 Task: Add a signature Erin Martin containing With warm thanks and appreciation, Erin Martin to email address softage.10@softage.net and add a folder Performance reviews
Action: Mouse moved to (117, 112)
Screenshot: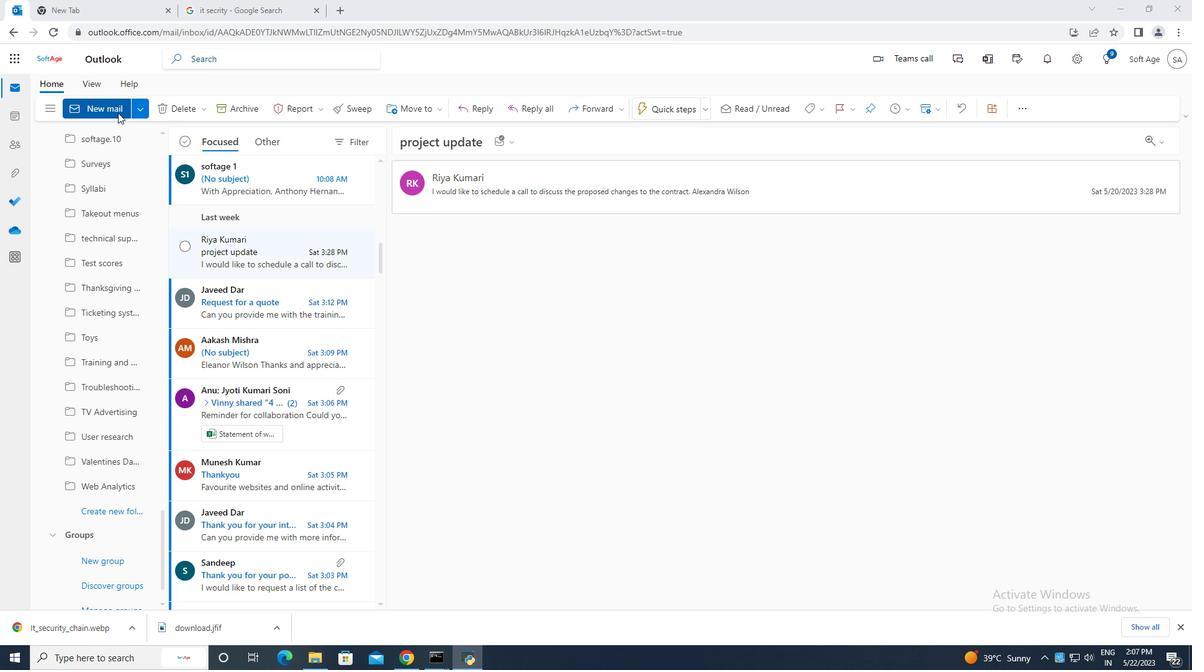 
Action: Mouse pressed left at (117, 112)
Screenshot: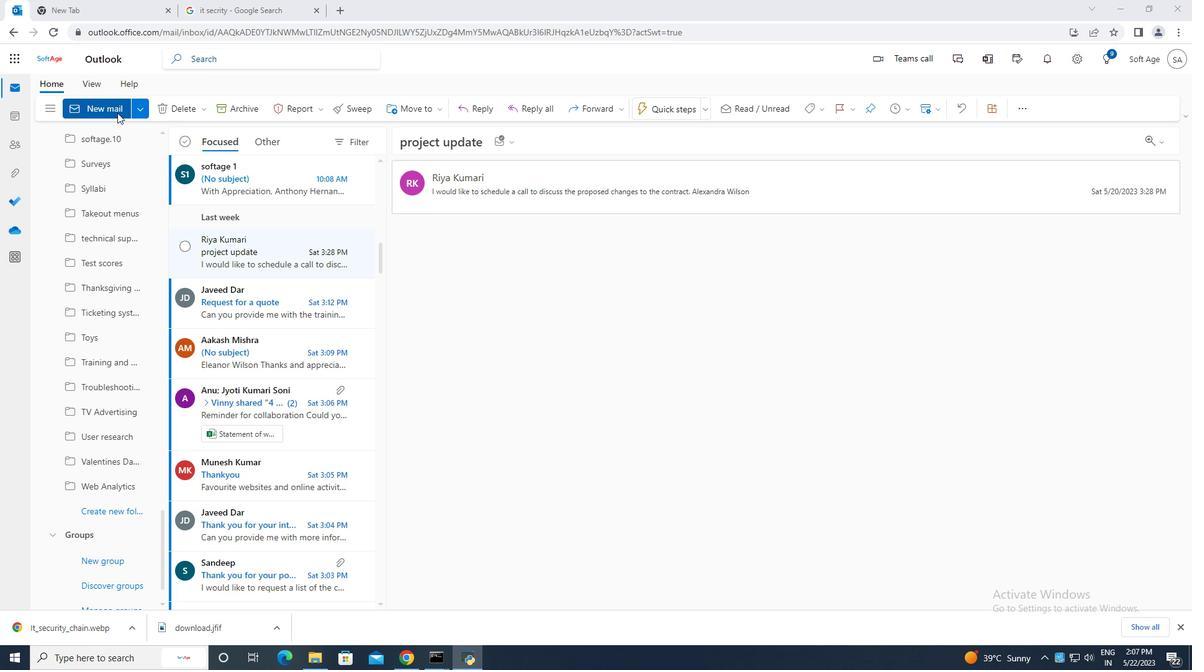 
Action: Mouse moved to (802, 106)
Screenshot: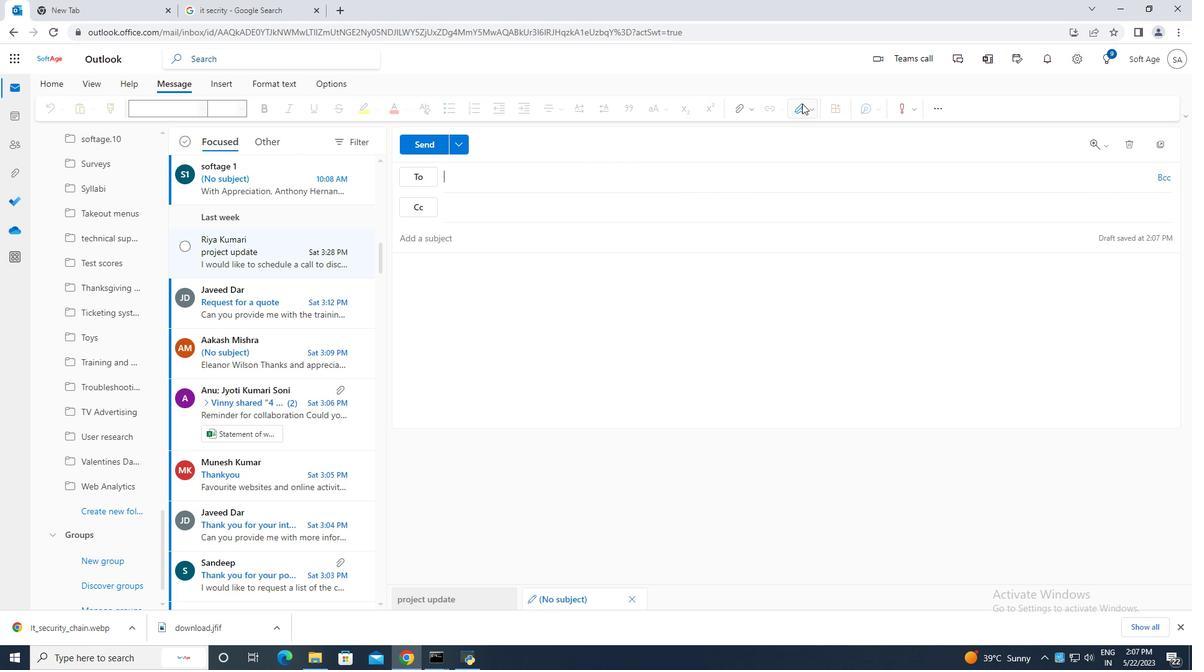 
Action: Mouse pressed left at (802, 106)
Screenshot: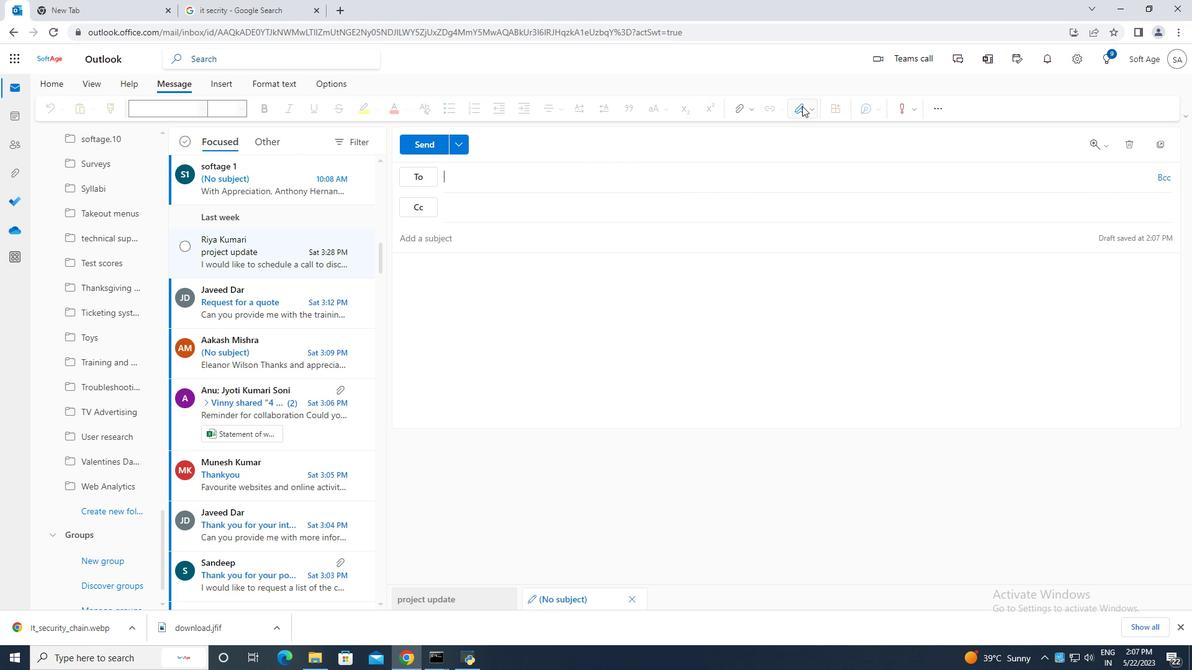 
Action: Mouse moved to (791, 158)
Screenshot: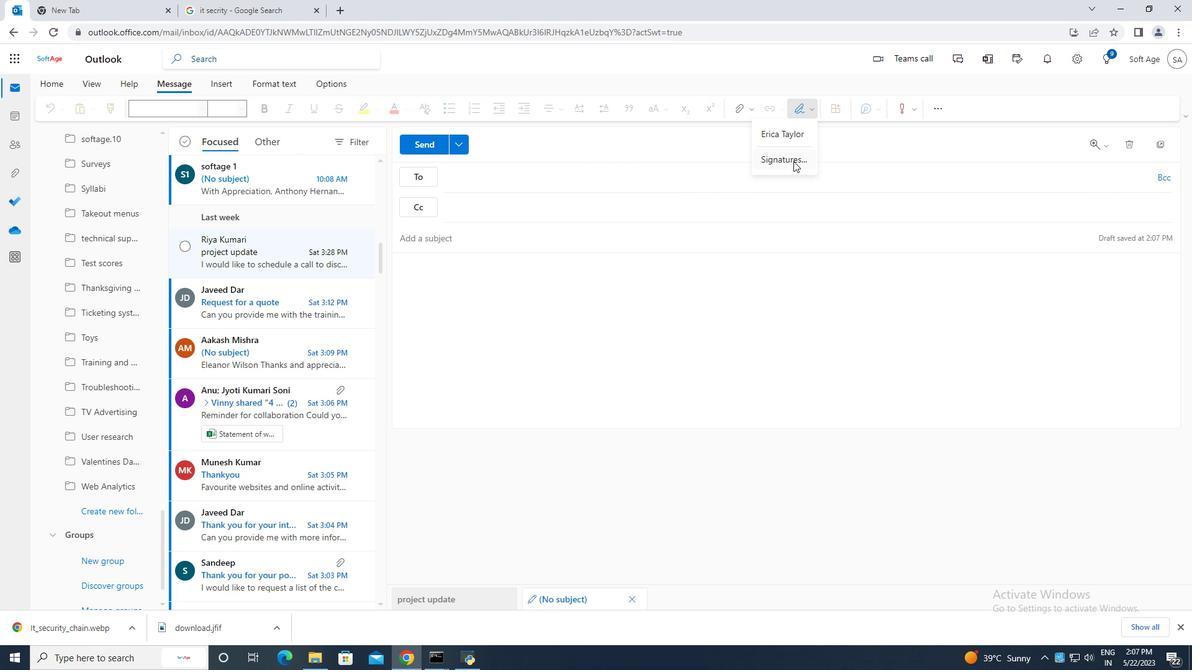 
Action: Mouse pressed left at (791, 158)
Screenshot: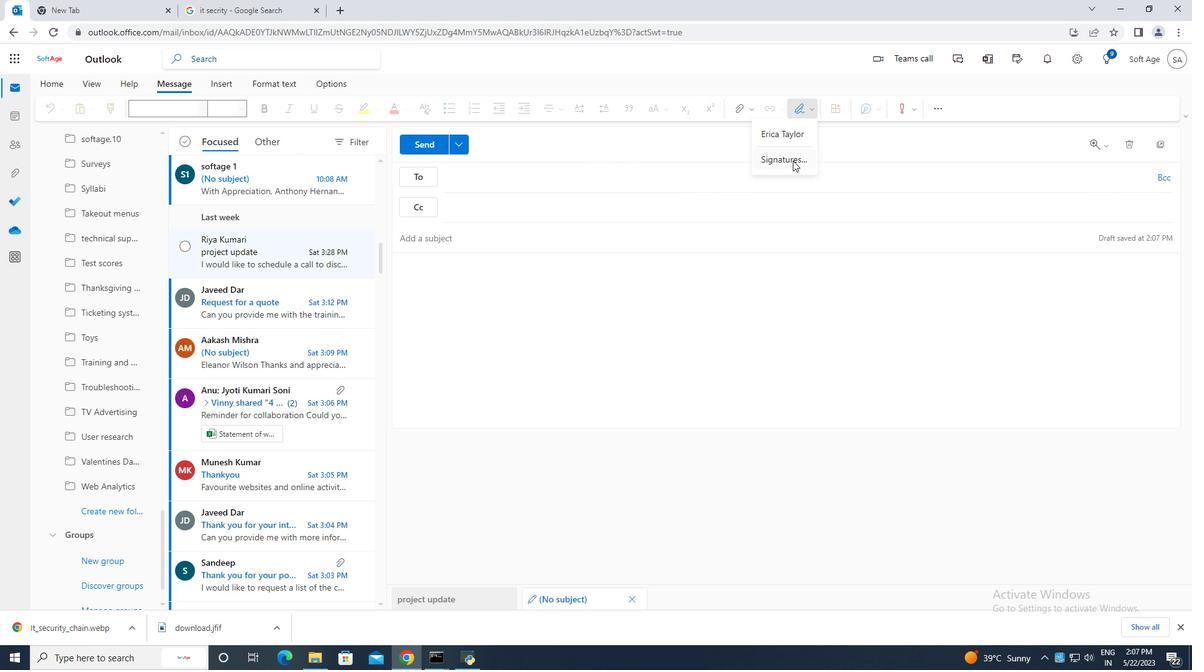 
Action: Mouse moved to (848, 209)
Screenshot: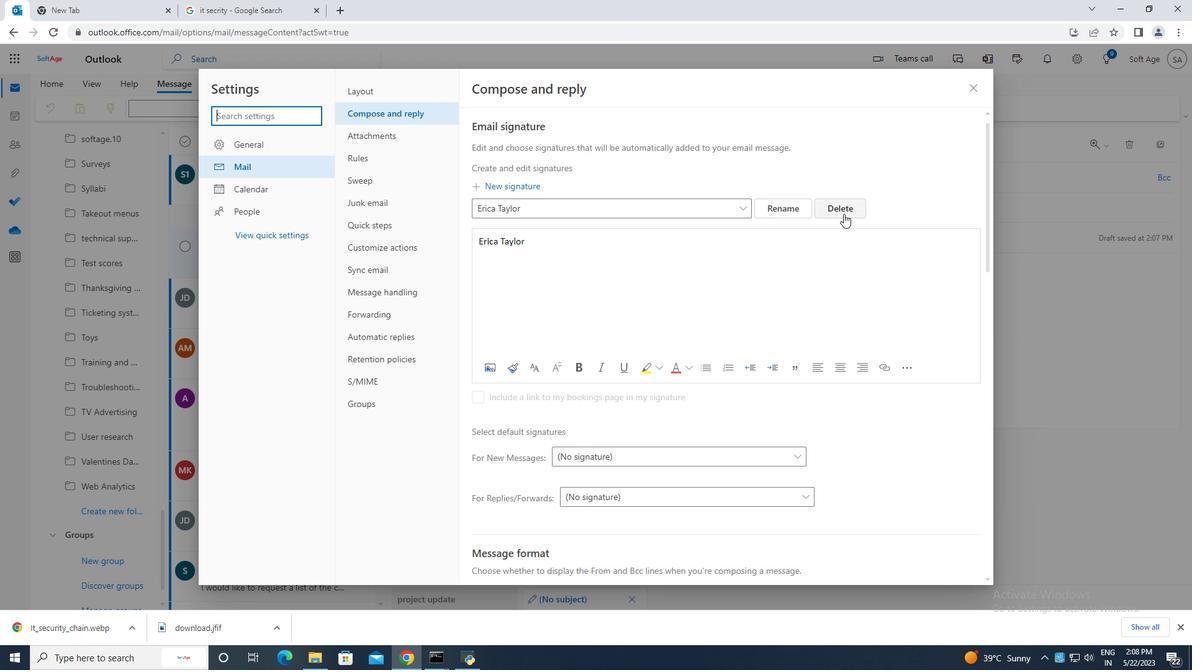 
Action: Mouse pressed left at (848, 209)
Screenshot: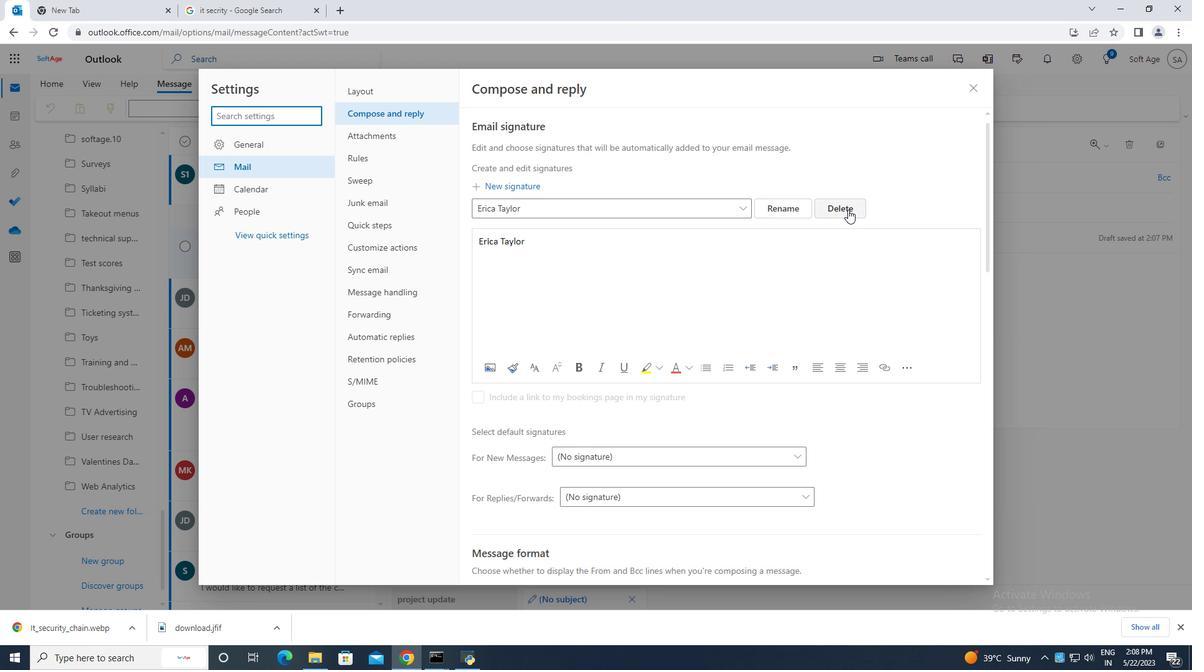 
Action: Mouse moved to (546, 212)
Screenshot: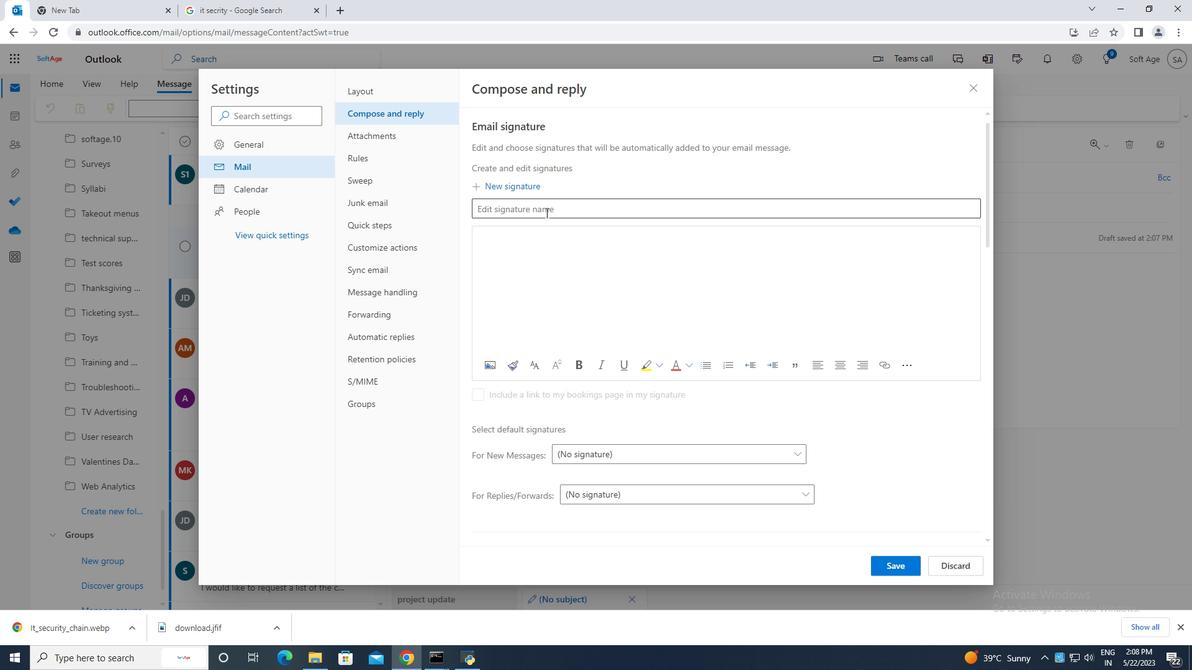 
Action: Mouse pressed left at (546, 212)
Screenshot: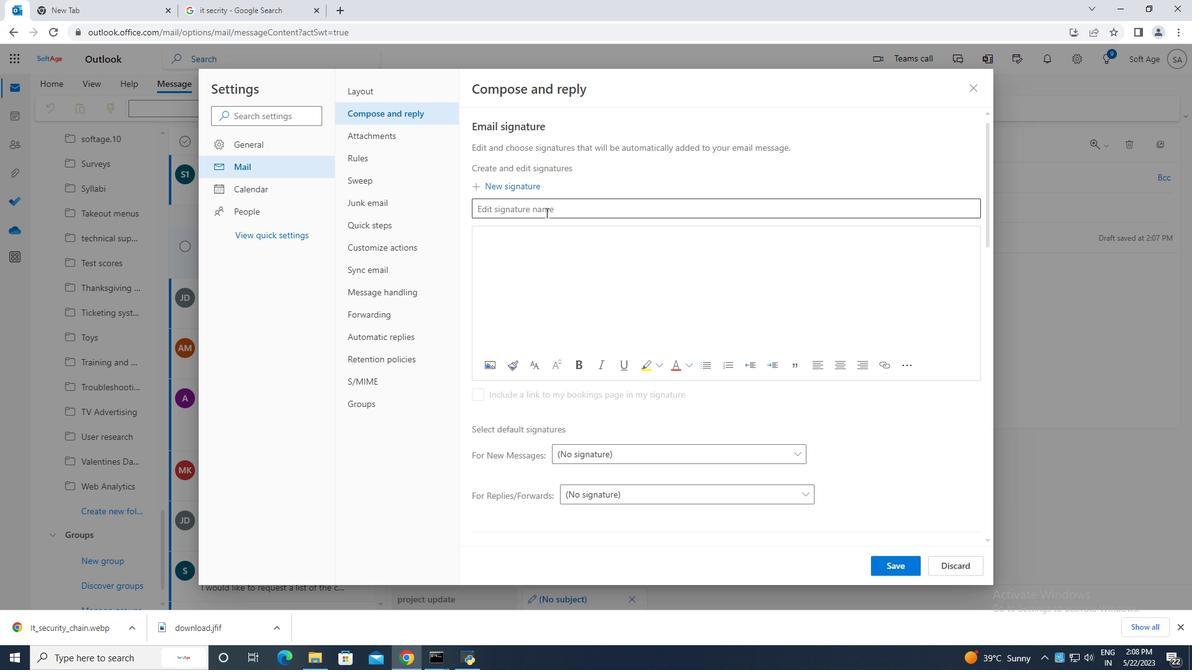 
Action: Key pressed <Key.caps_lock>E<Key.caps_lock>rin<Key.space><Key.caps_lock>M<Key.caps_lock>artin<Key.space>
Screenshot: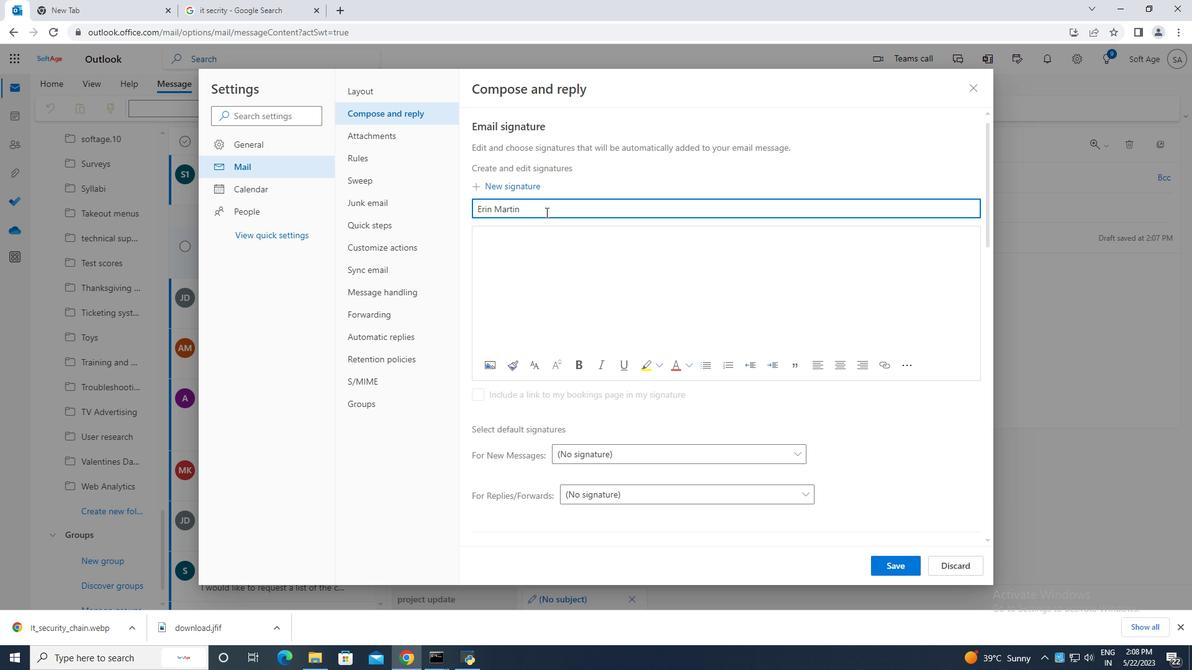 
Action: Mouse moved to (539, 247)
Screenshot: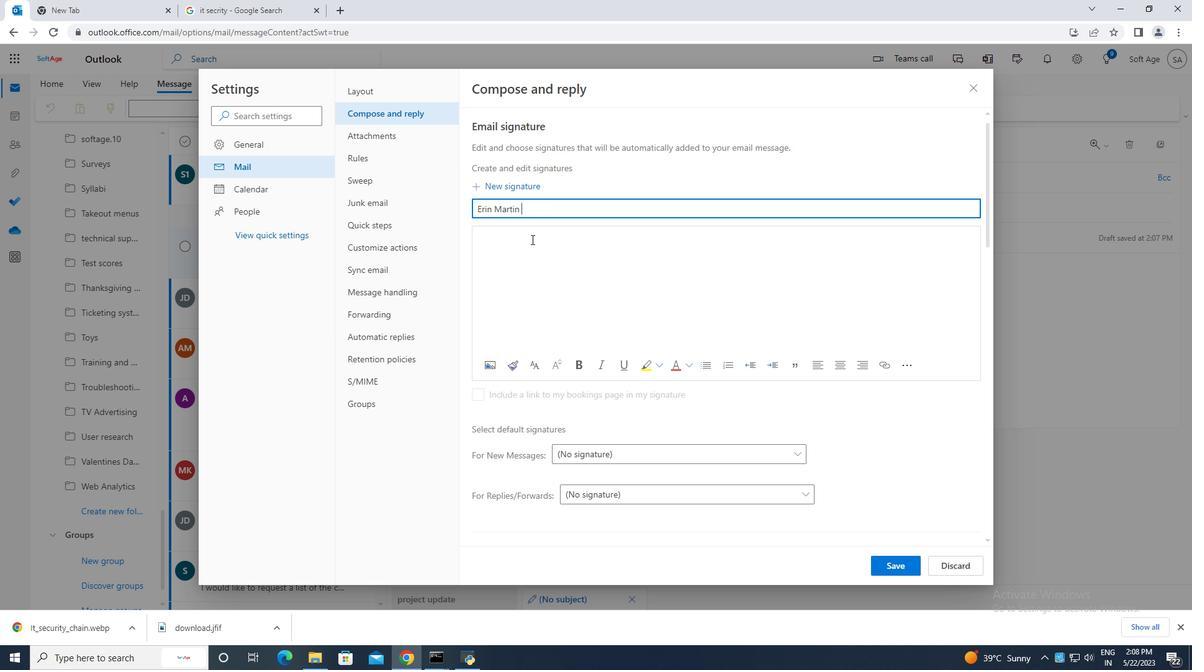 
Action: Mouse pressed left at (539, 247)
Screenshot: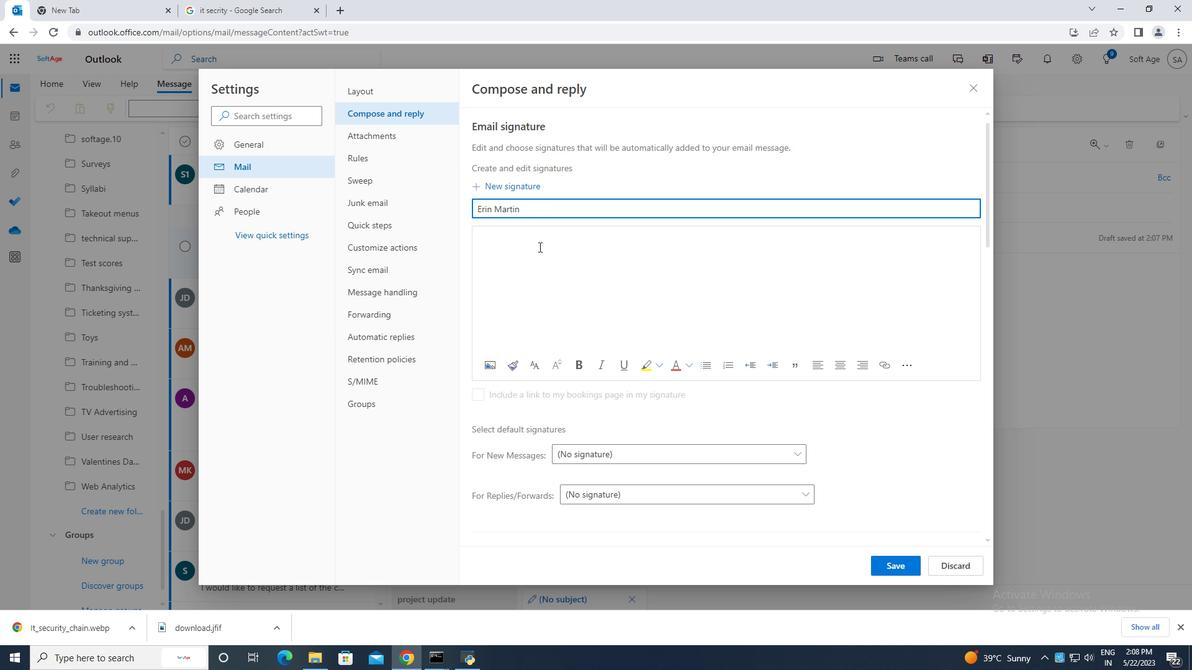 
Action: Key pressed <Key.caps_lock>E<Key.caps_lock>rin<Key.space>m<Key.backspace><Key.caps_lock>M<Key.caps_lock>artin
Screenshot: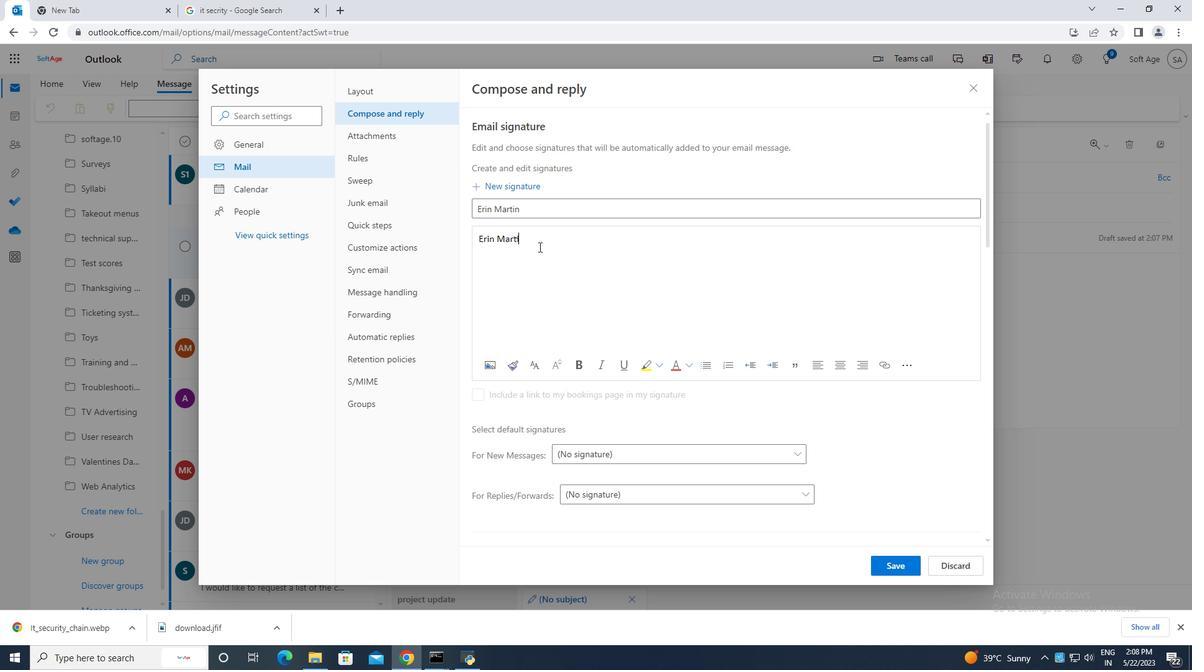 
Action: Mouse moved to (887, 563)
Screenshot: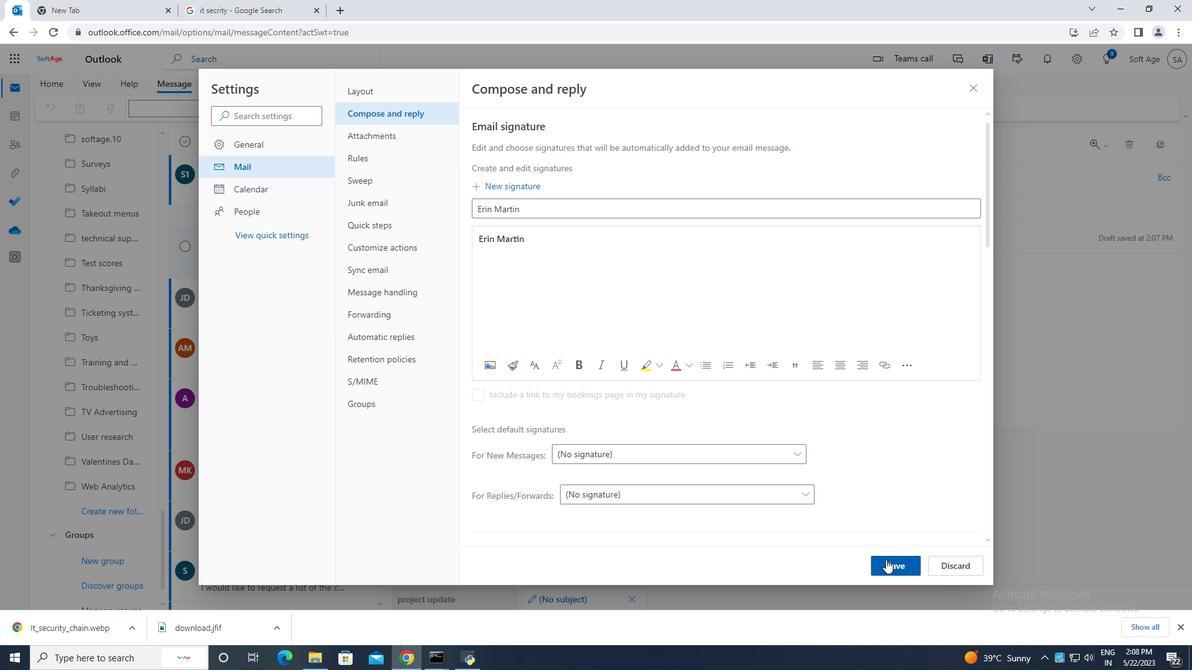 
Action: Mouse pressed left at (887, 563)
Screenshot: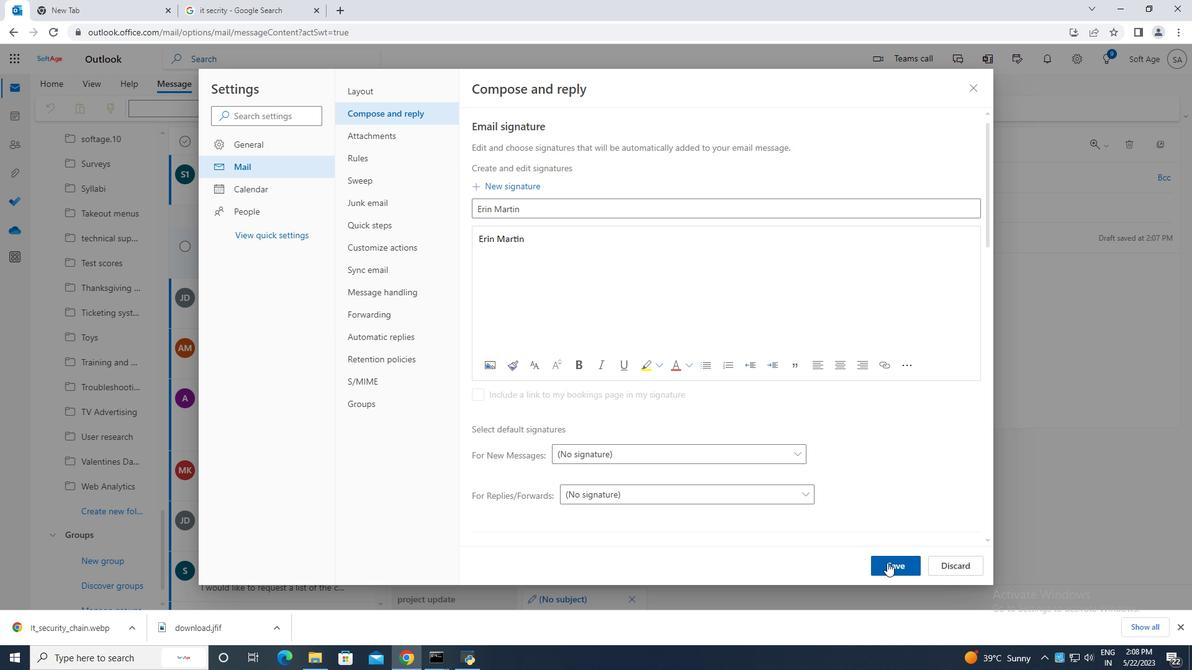 
Action: Mouse moved to (975, 89)
Screenshot: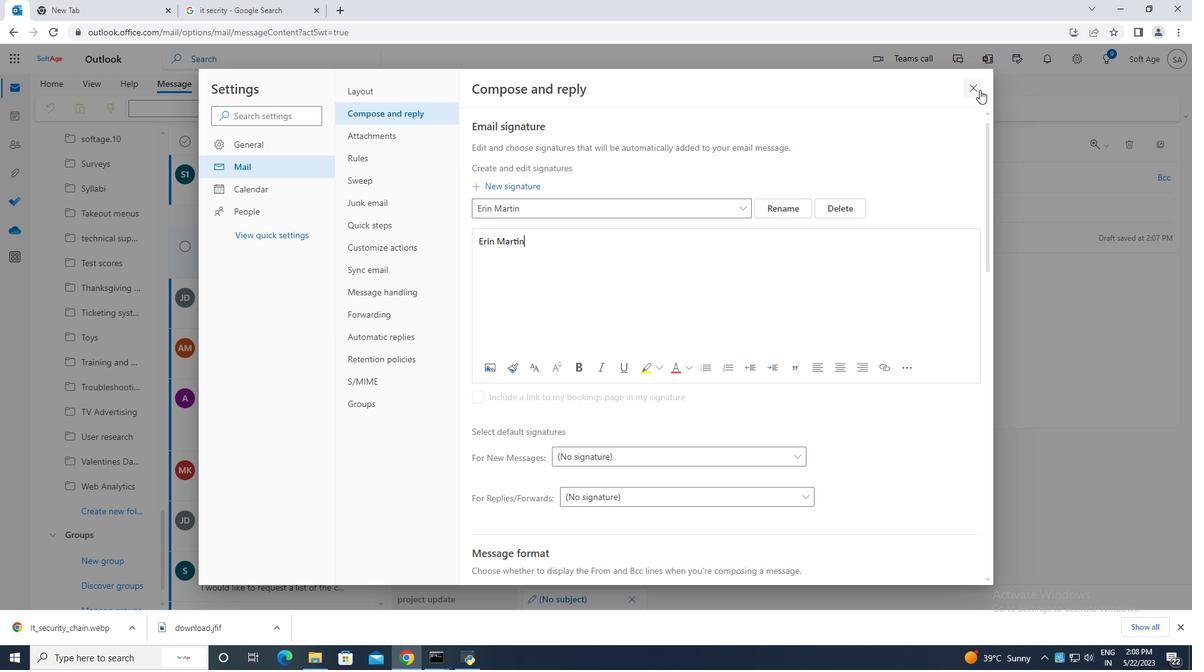 
Action: Mouse pressed left at (975, 89)
Screenshot: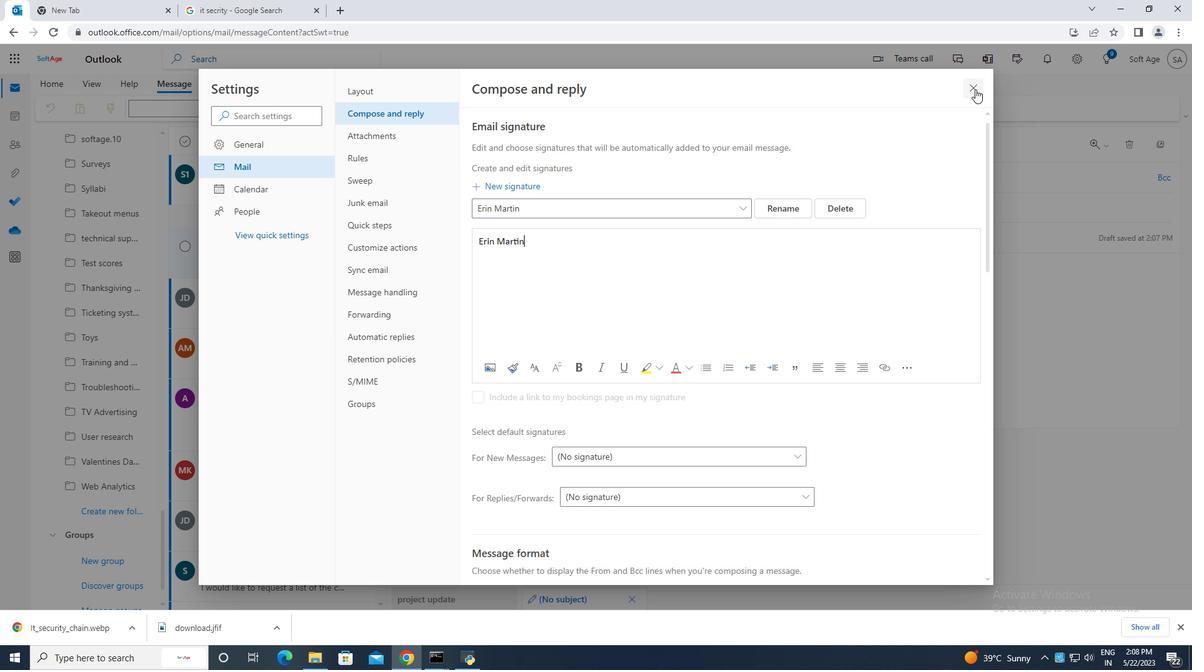 
Action: Mouse moved to (799, 109)
Screenshot: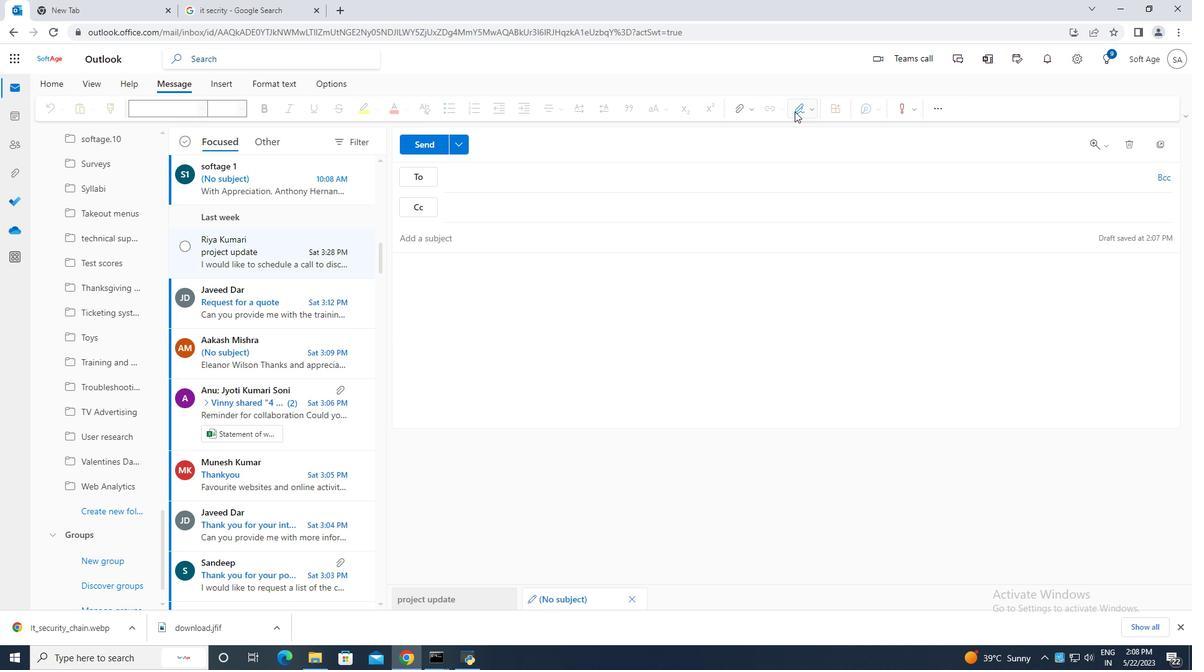 
Action: Mouse pressed left at (799, 109)
Screenshot: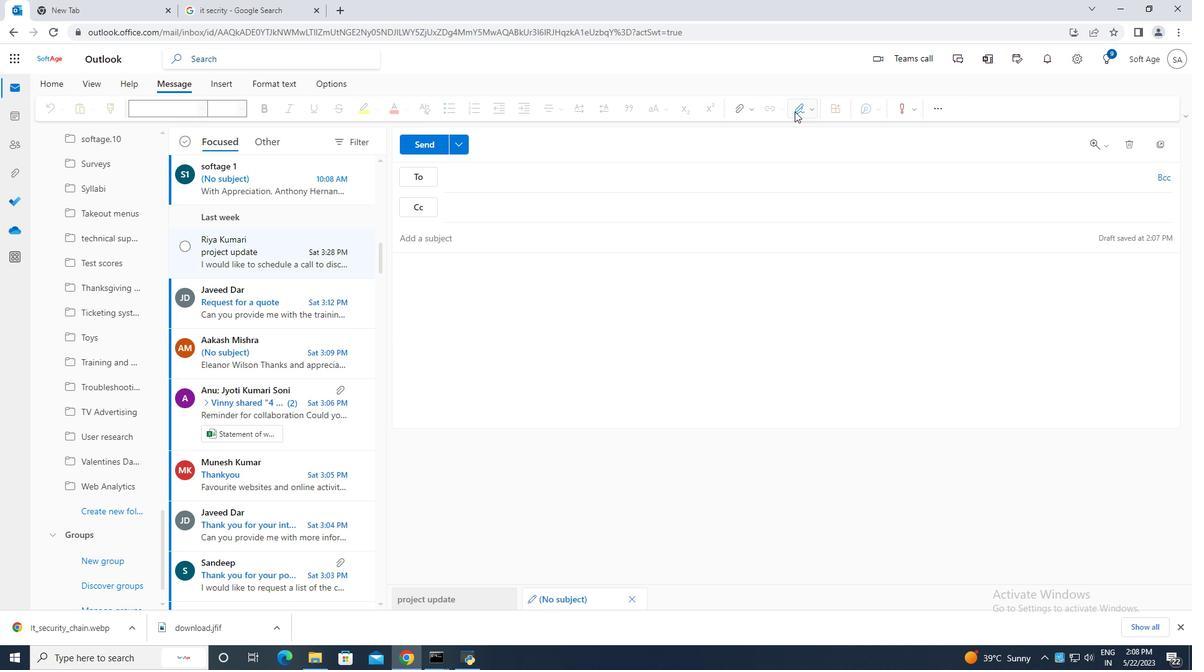 
Action: Mouse moved to (785, 133)
Screenshot: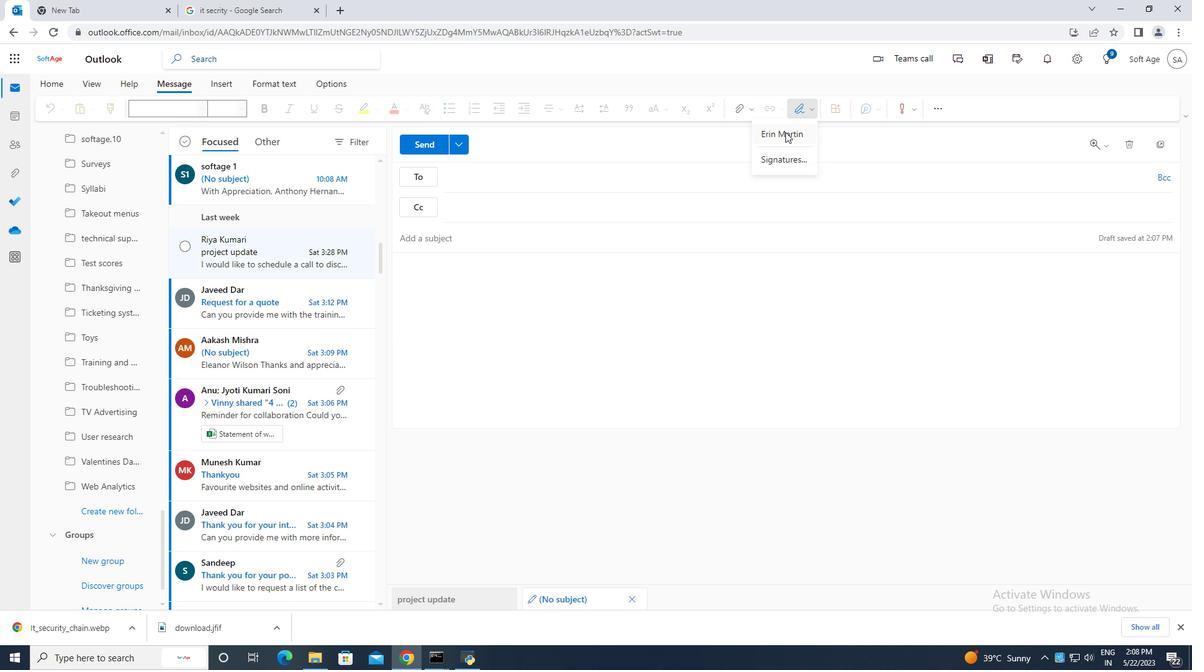 
Action: Mouse pressed left at (785, 133)
Screenshot: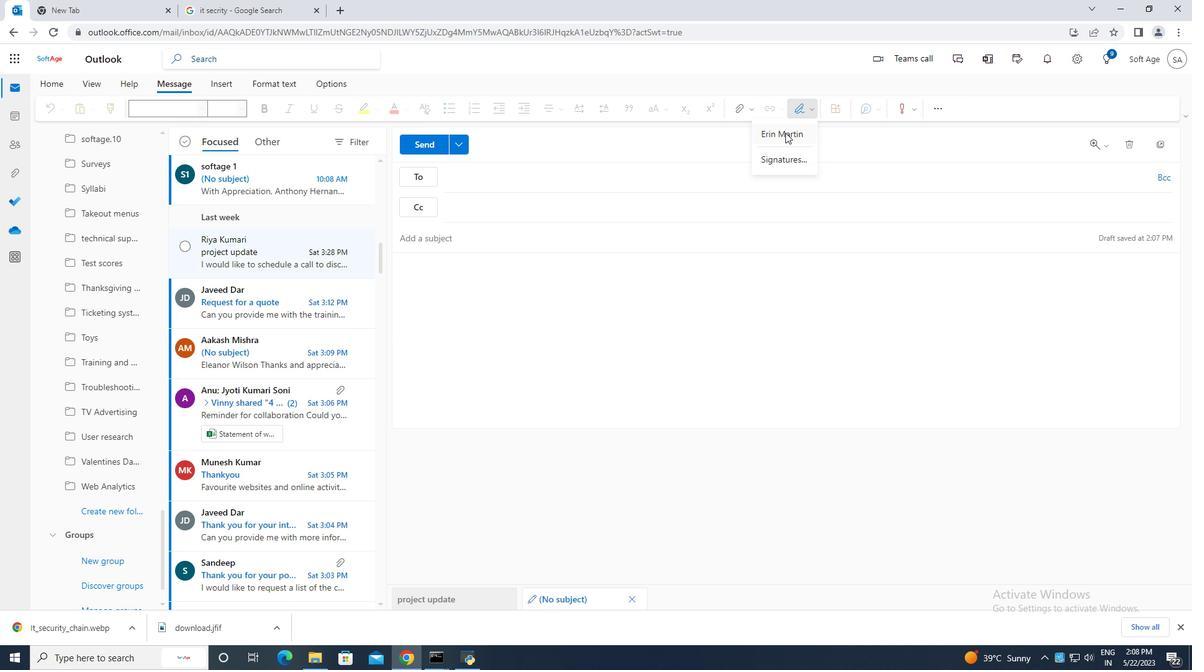 
Action: Mouse moved to (447, 267)
Screenshot: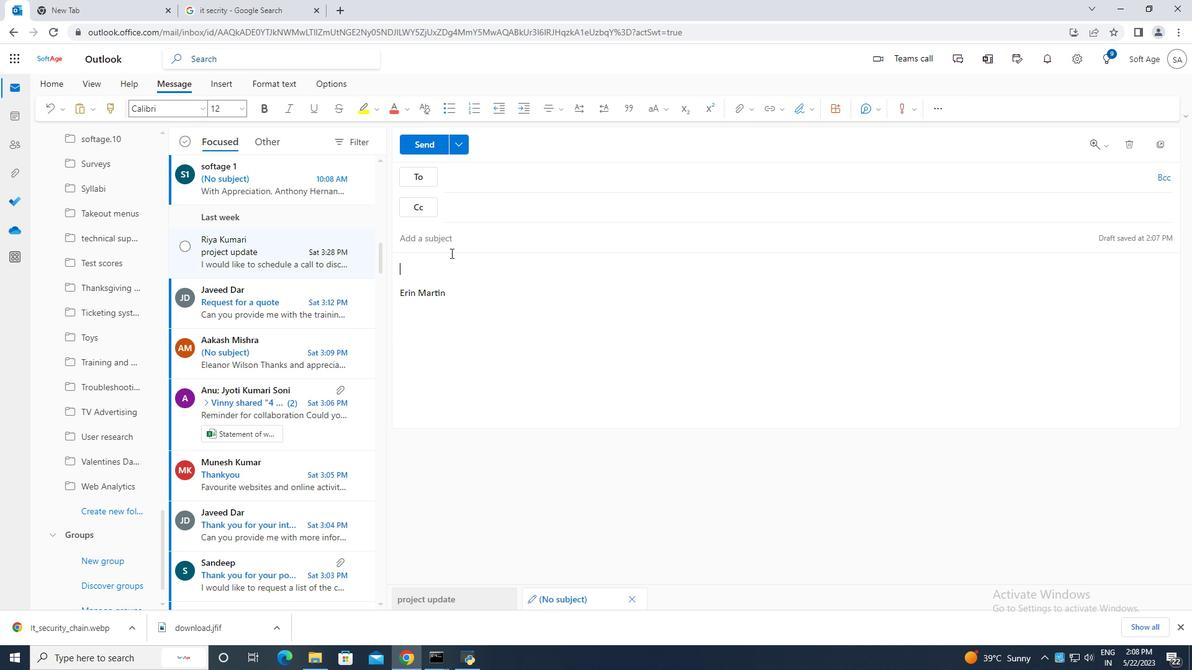 
Action: Key pressed <Key.caps_lock>C<Key.caps_lock>ontaining<Key.space>with<Key.space>warm<Key.space>a<Key.backspace>thanks<Key.space>and<Key.space>appreciation,
Screenshot: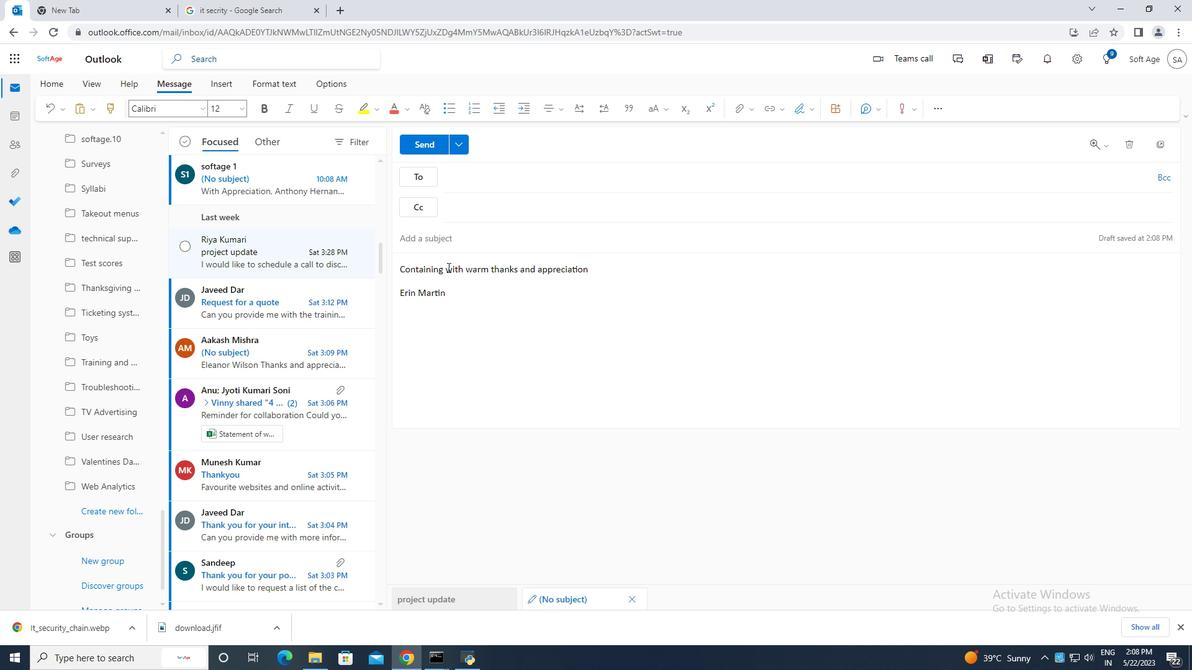 
Action: Mouse moved to (473, 180)
Screenshot: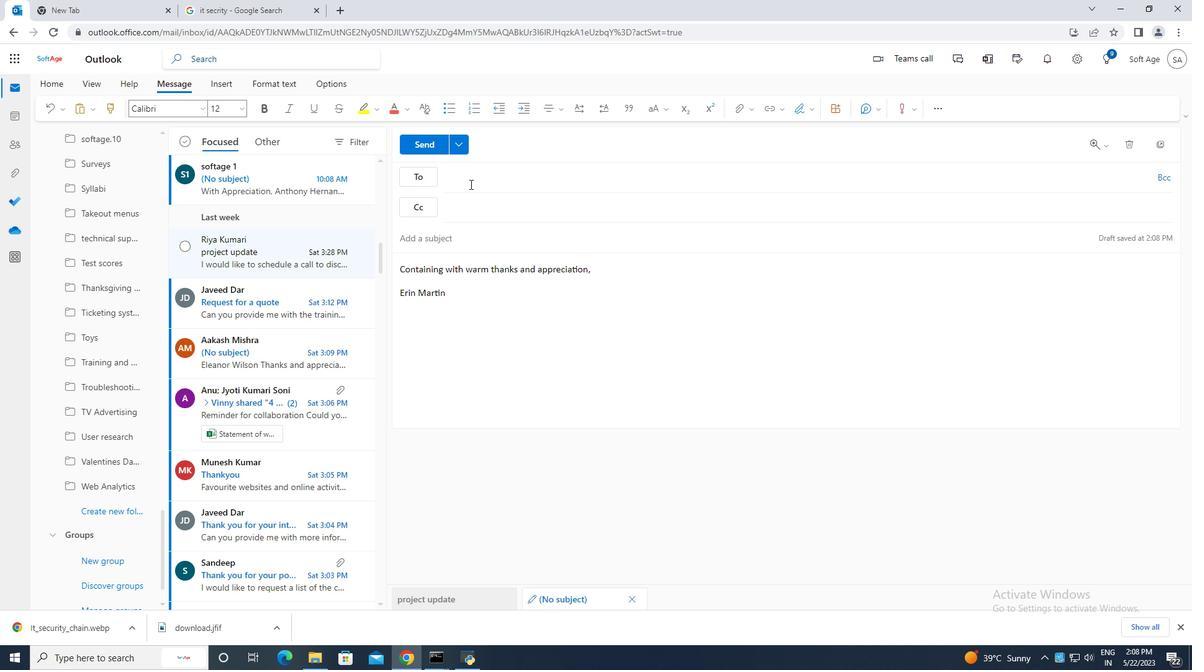 
Action: Mouse pressed left at (473, 180)
Screenshot: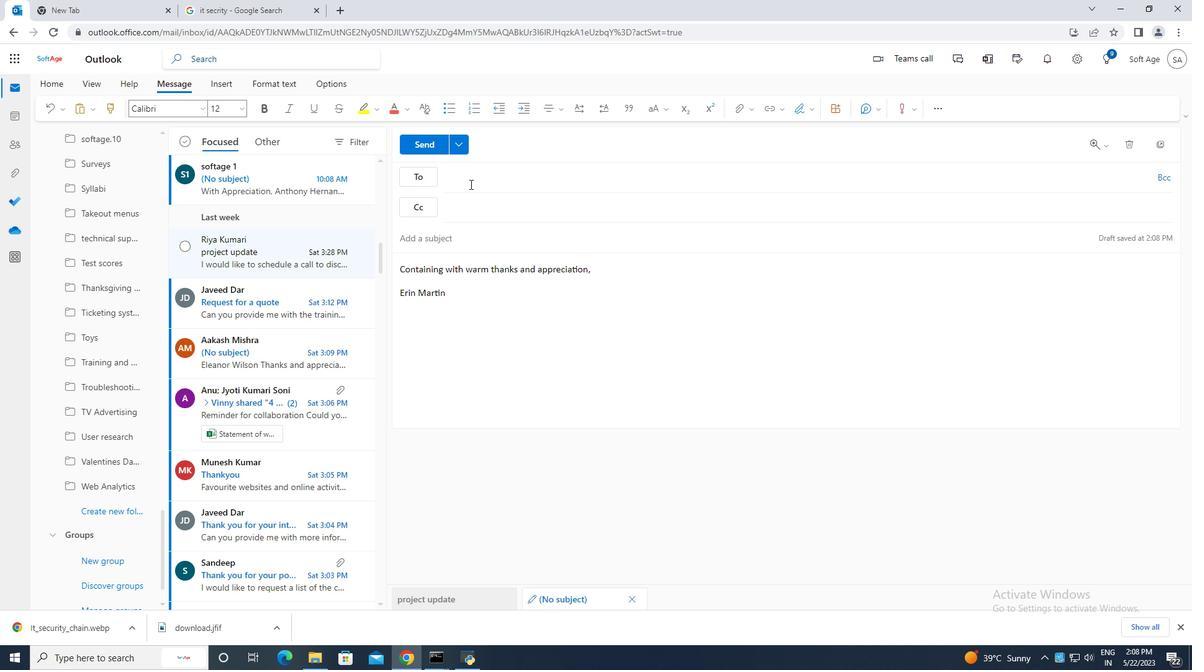 
Action: Mouse moved to (469, 180)
Screenshot: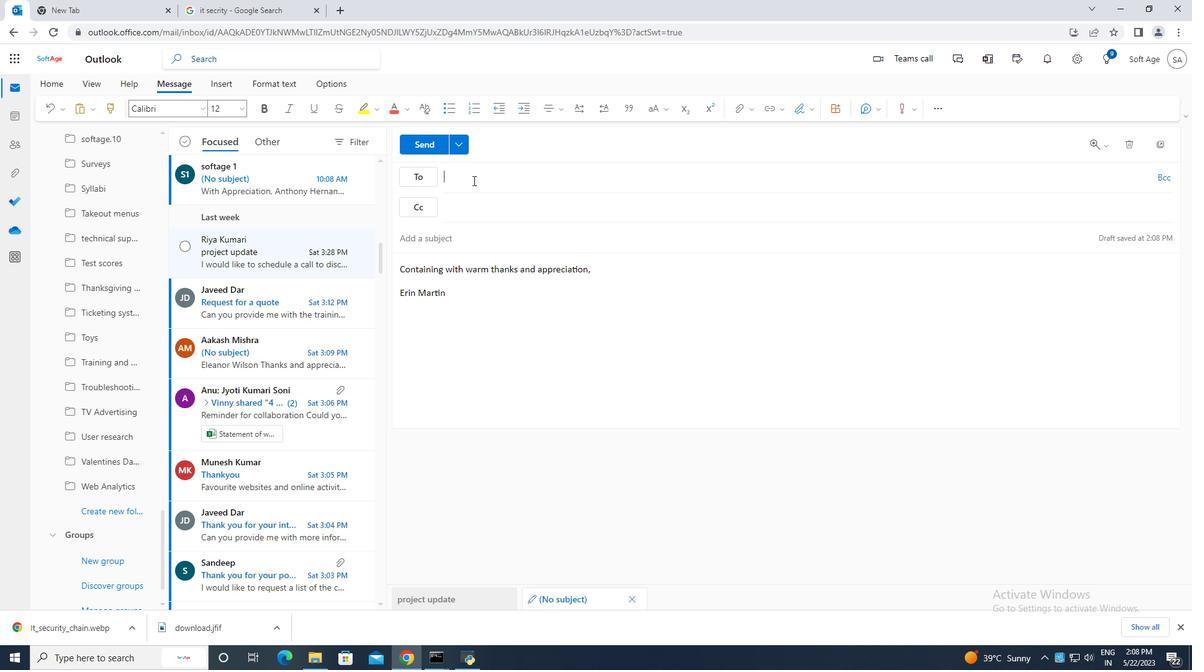 
Action: Key pressed softage.10
Screenshot: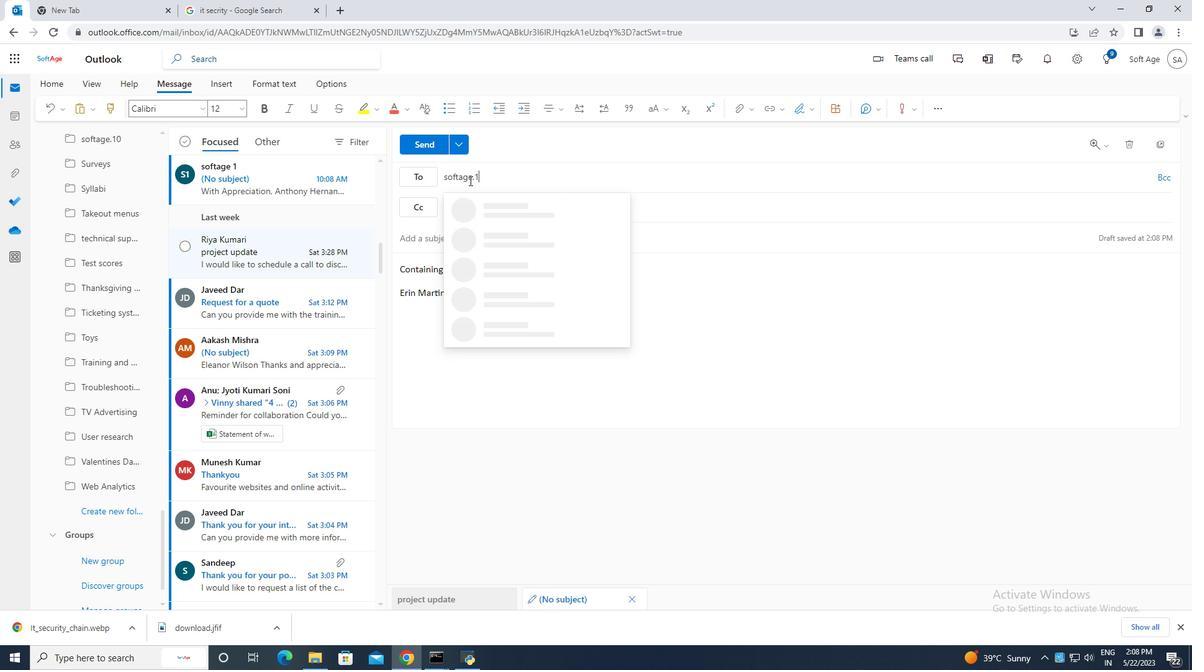 
Action: Mouse moved to (572, 250)
Screenshot: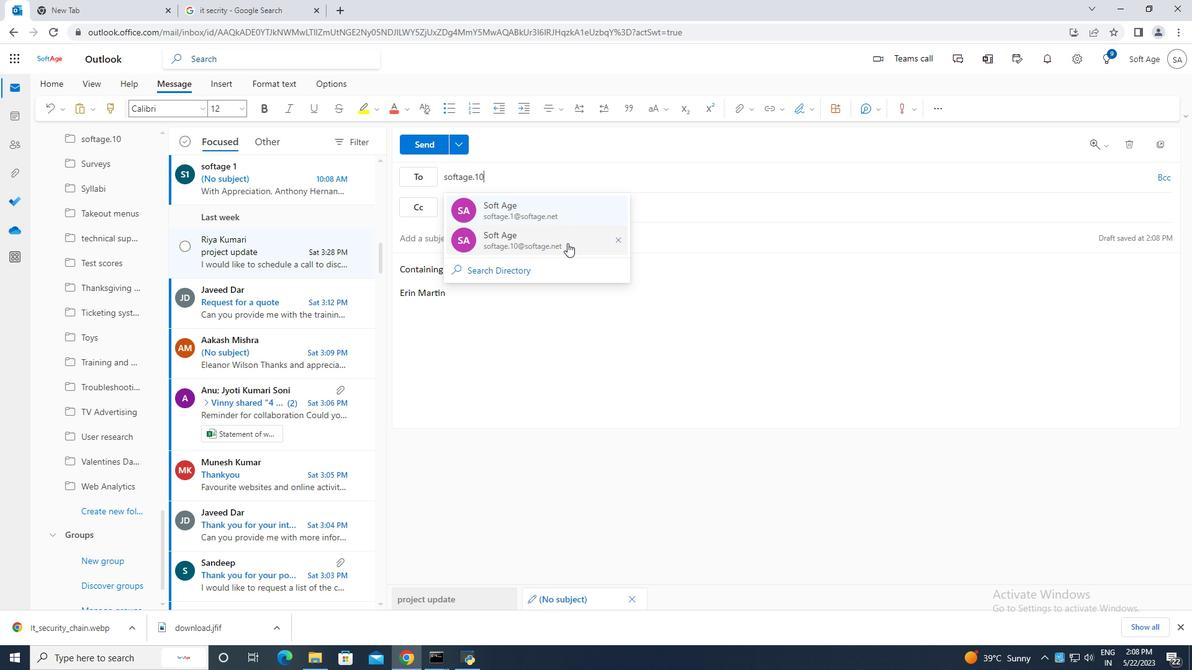 
Action: Mouse pressed left at (572, 250)
Screenshot: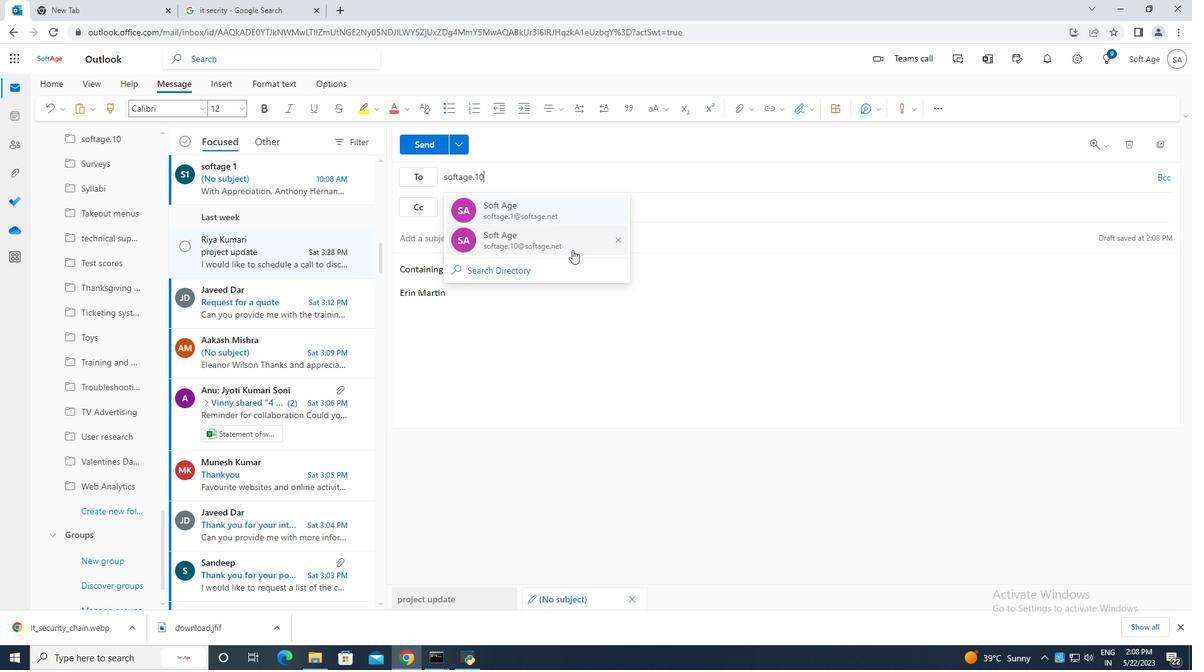 
Action: Mouse moved to (118, 509)
Screenshot: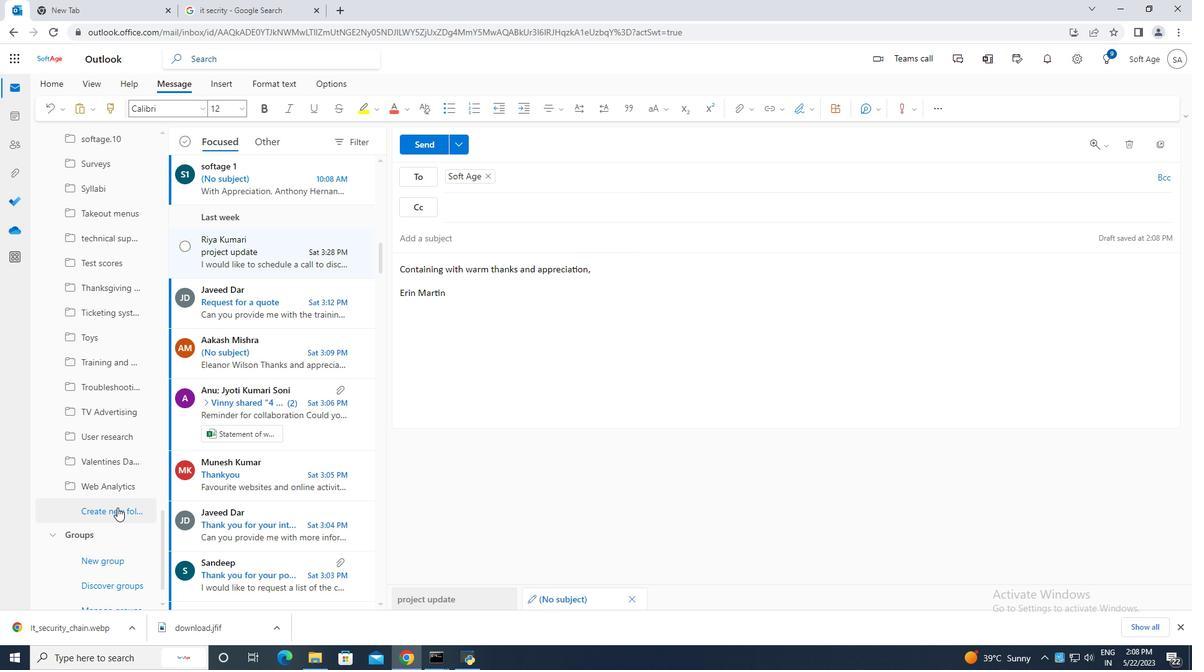 
Action: Mouse pressed left at (118, 509)
Screenshot: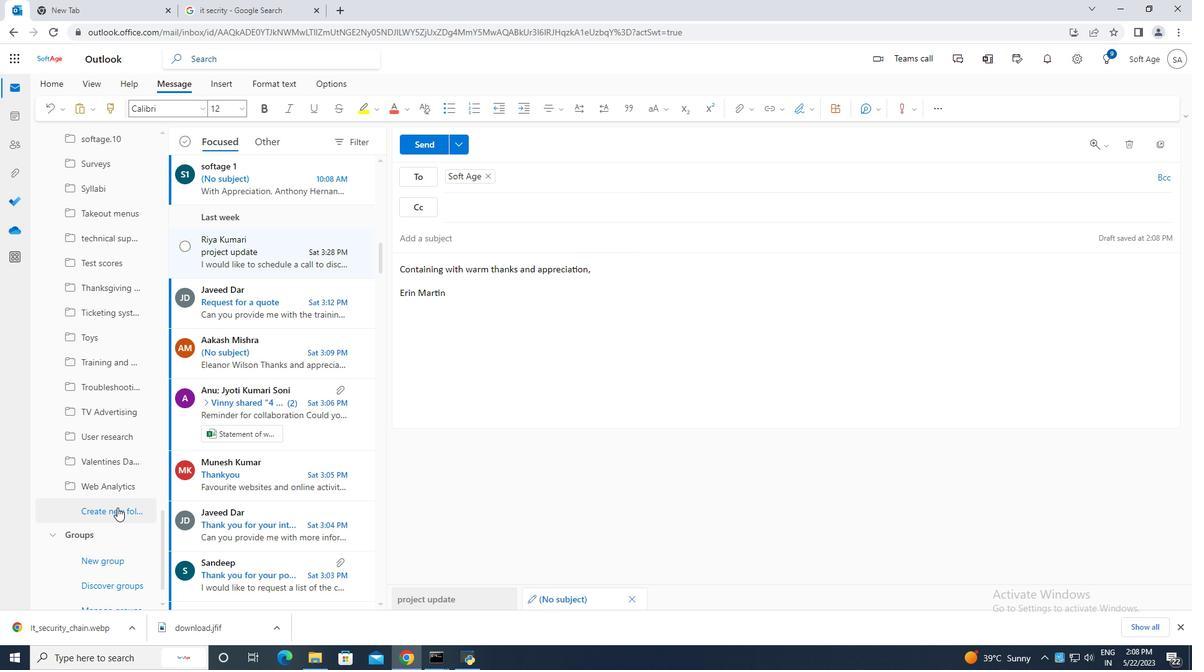 
Action: Mouse moved to (113, 510)
Screenshot: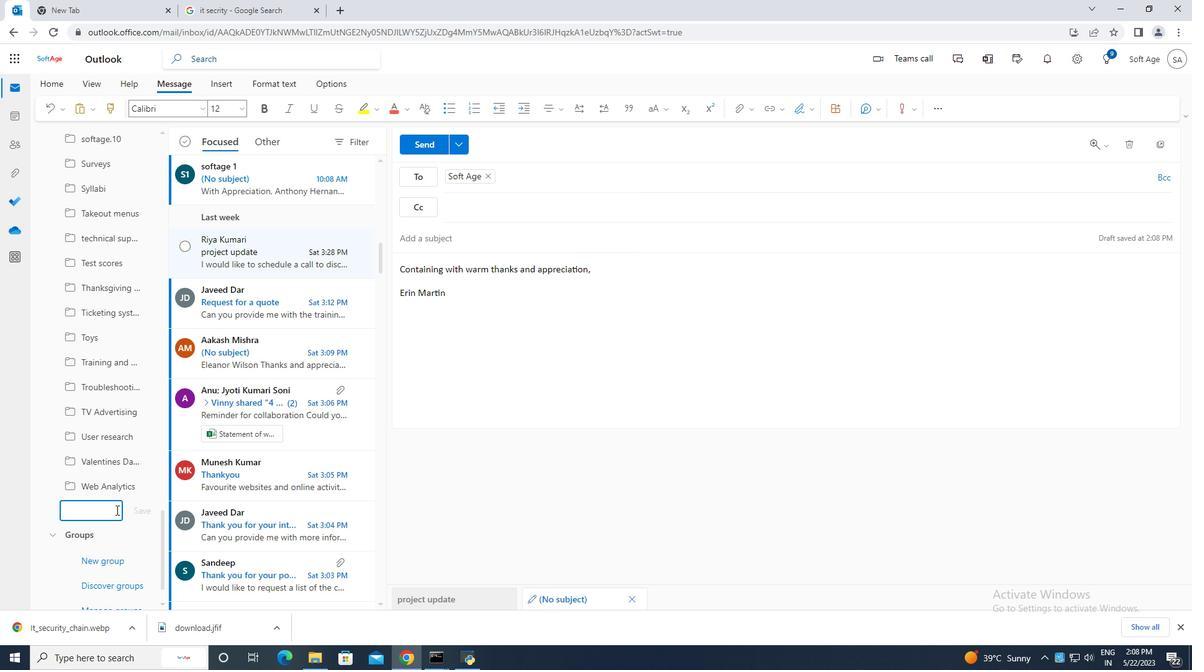 
Action: Key pressed <Key.caps_lock>P<Key.caps_lock>erformance<Key.space>reviews
Screenshot: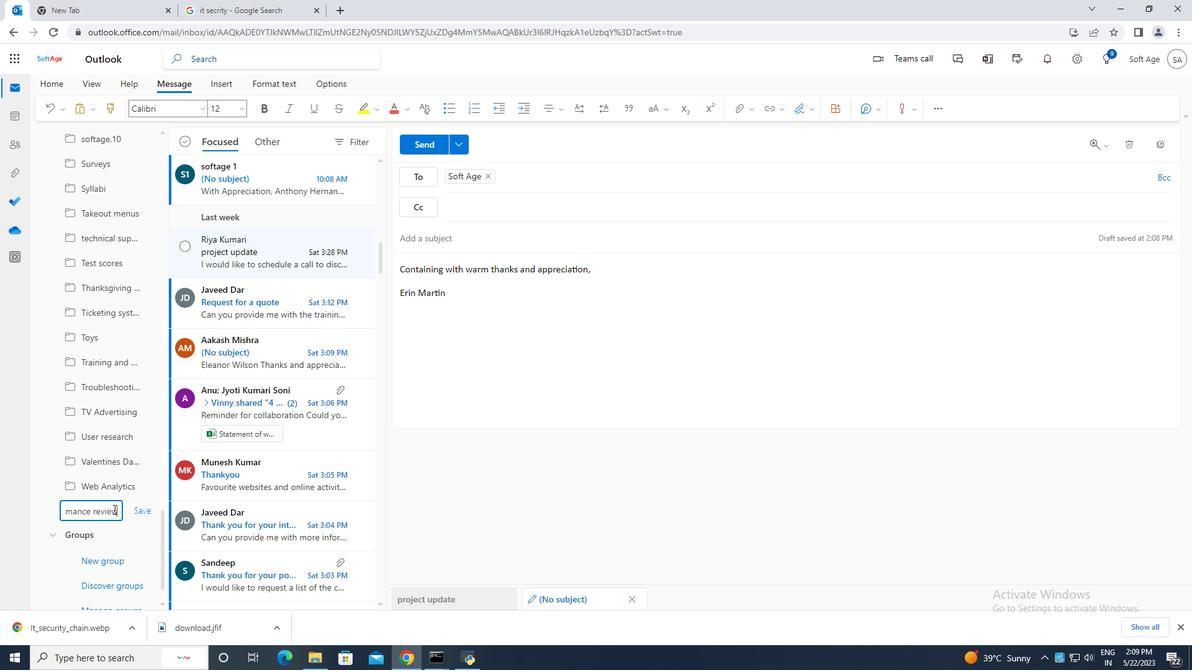 
Action: Mouse moved to (147, 511)
Screenshot: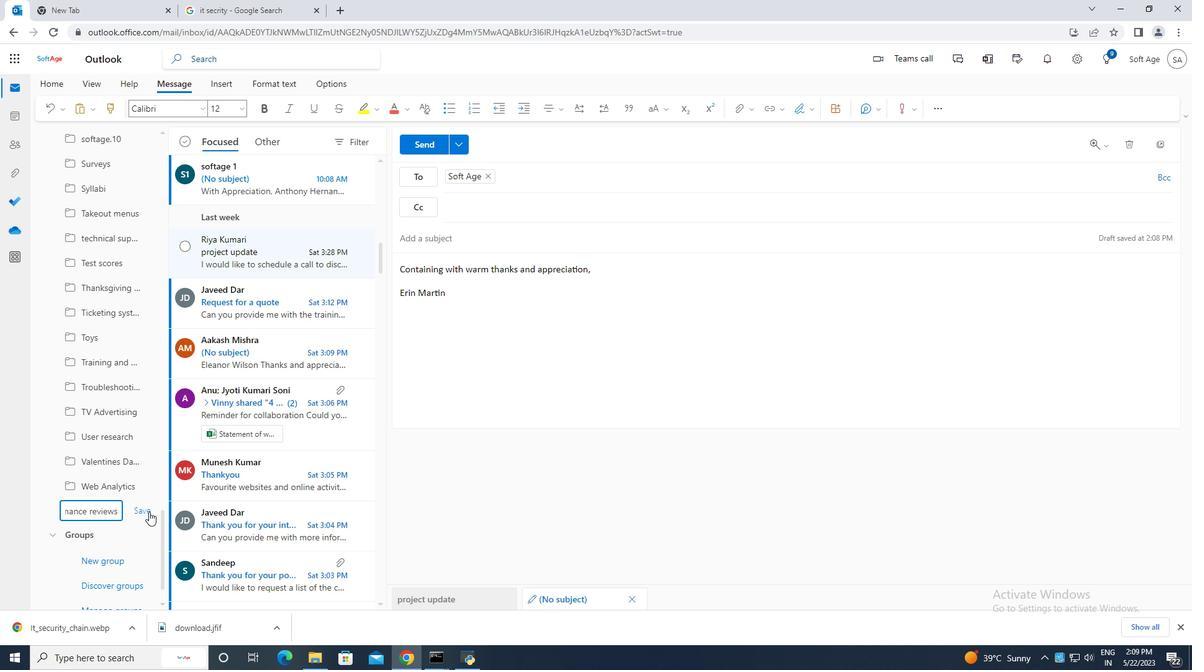 
Action: Mouse pressed left at (147, 511)
Screenshot: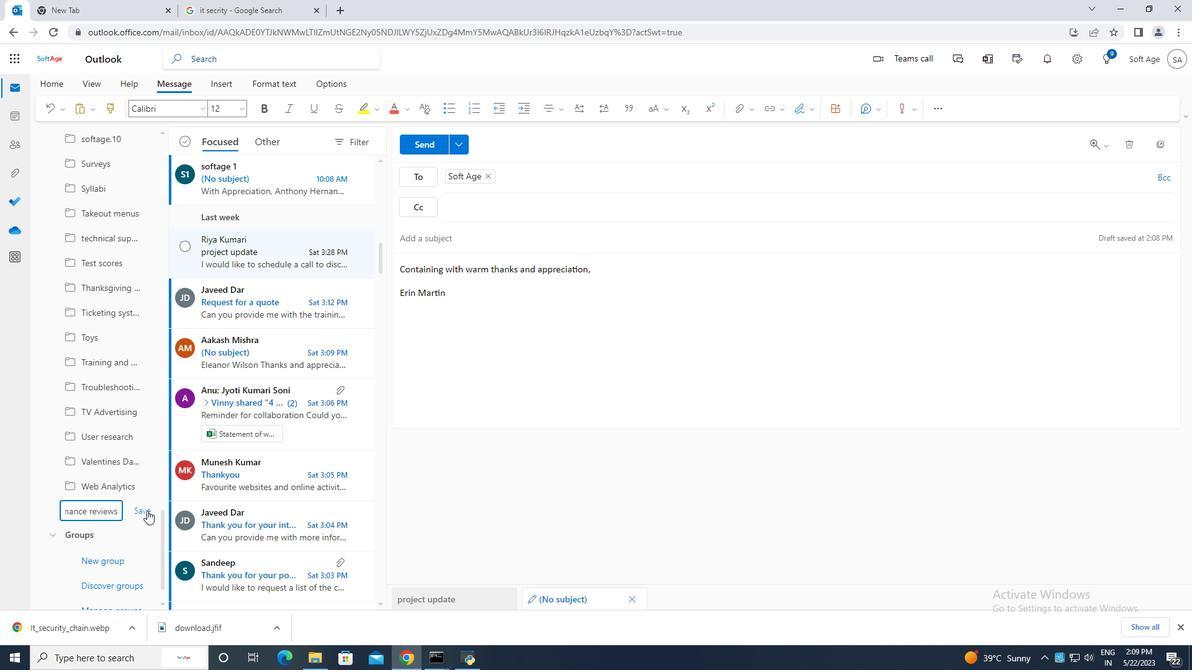
Action: Mouse moved to (426, 144)
Screenshot: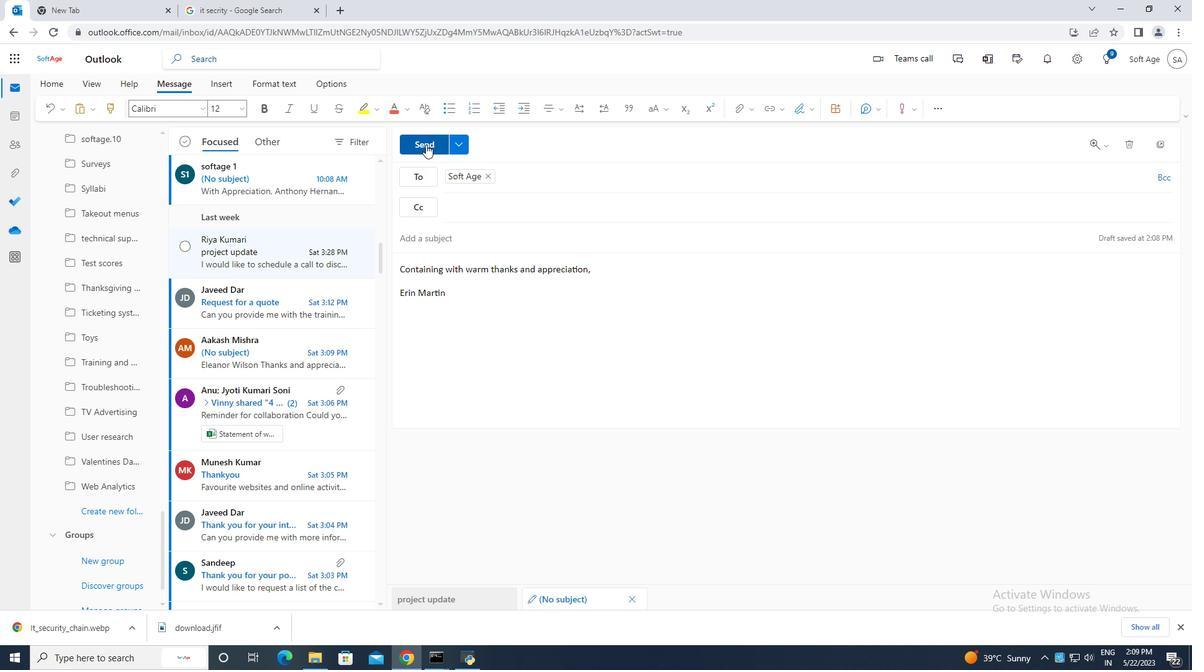 
Action: Mouse pressed left at (426, 144)
Screenshot: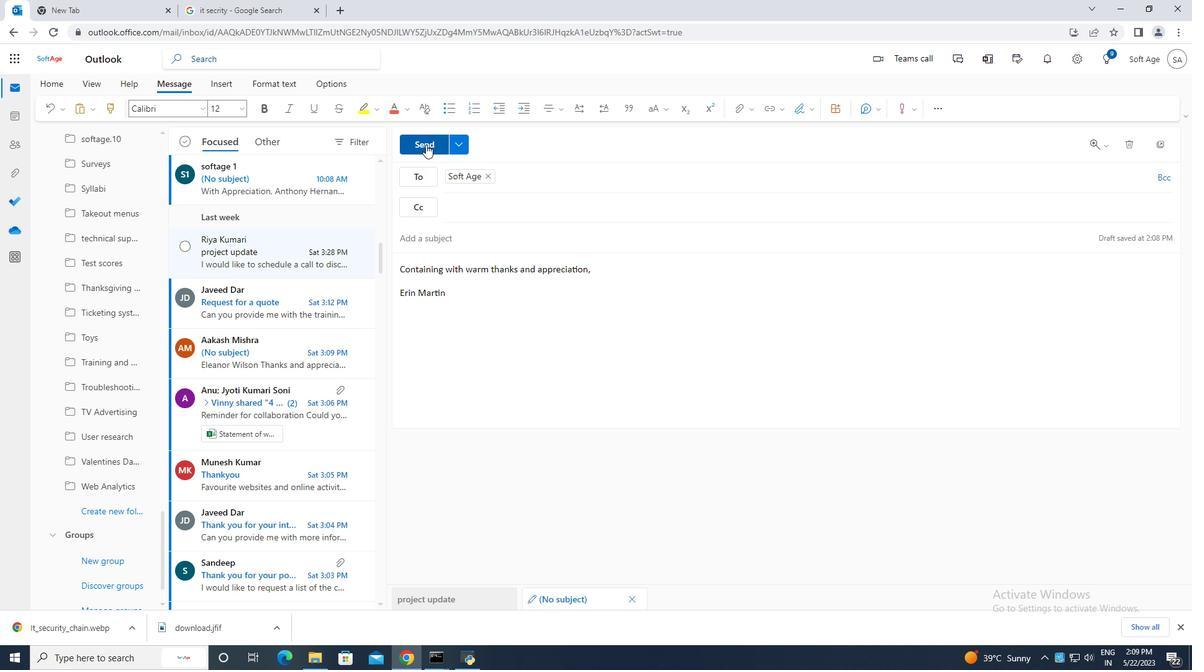 
Action: Mouse moved to (583, 359)
Screenshot: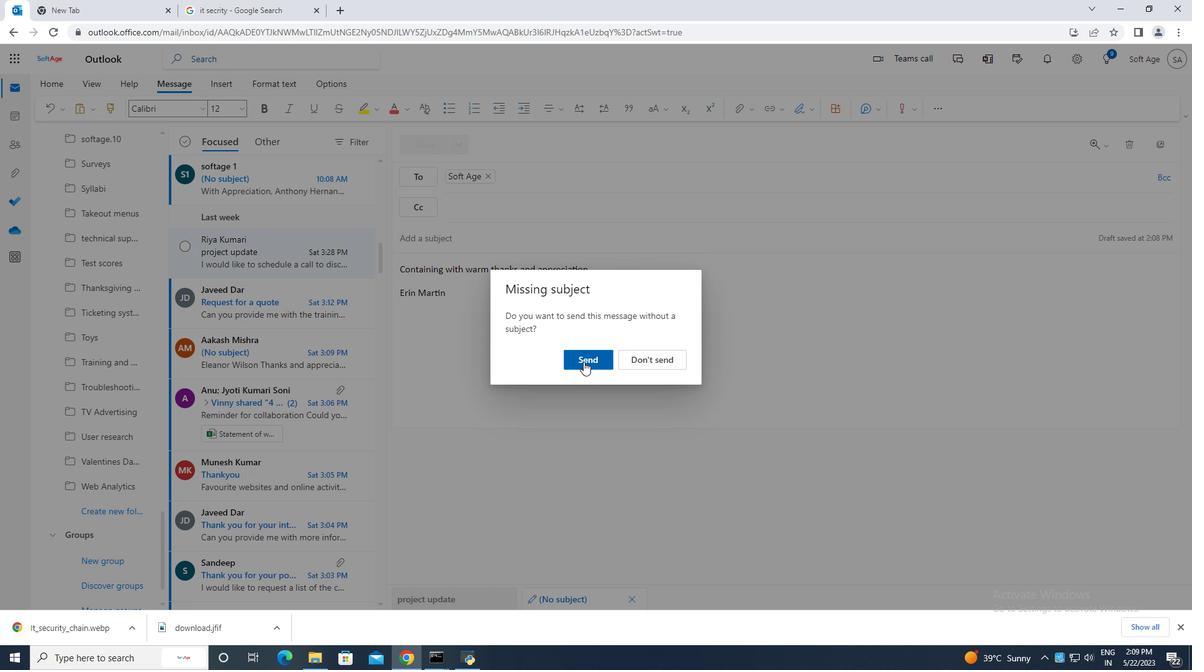 
Action: Mouse pressed left at (583, 359)
Screenshot: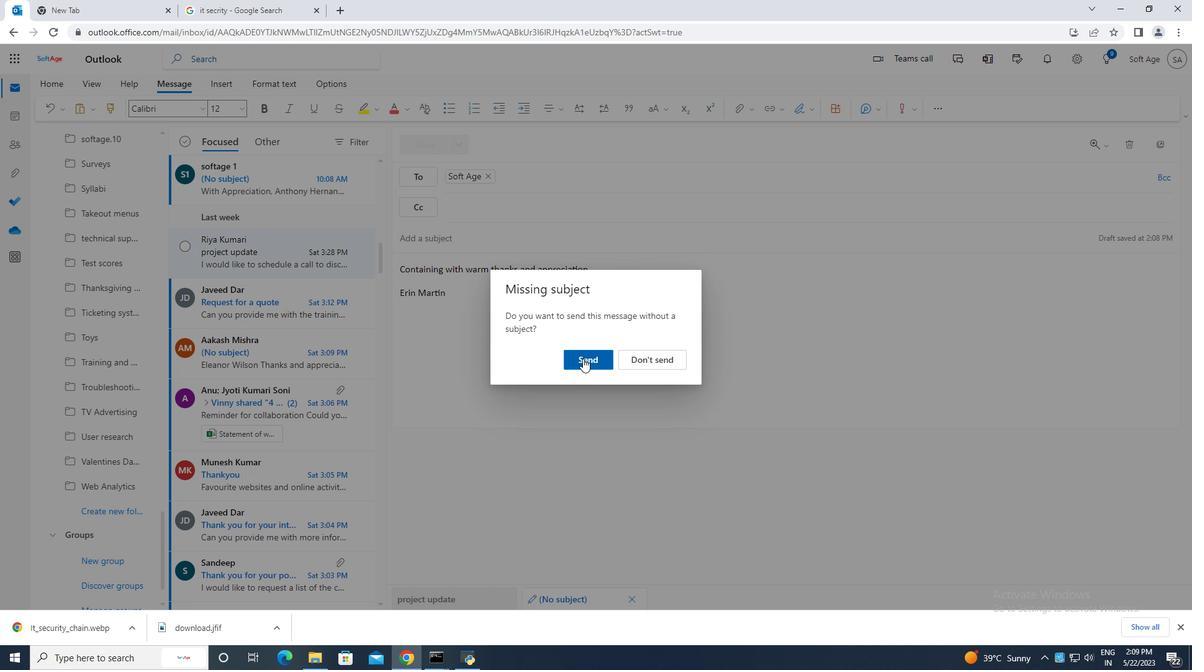 
Action: Mouse moved to (688, 211)
Screenshot: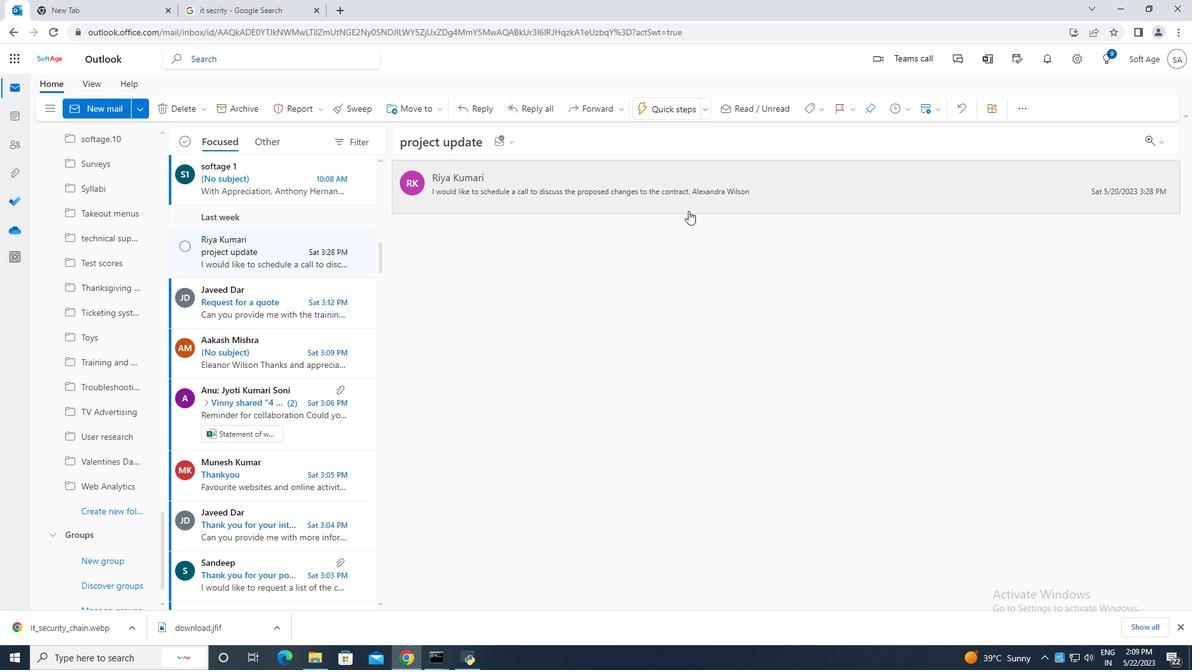 
